 Task: Make in the project ByteCode a sprint 'Analytics Implementation Sprint'. Create in the project ByteCode a sprint 'Analytics Implementation Sprint'. Add in the project ByteCode a sprint 'Analytics Implementation Sprint'
Action: Mouse moved to (179, 56)
Screenshot: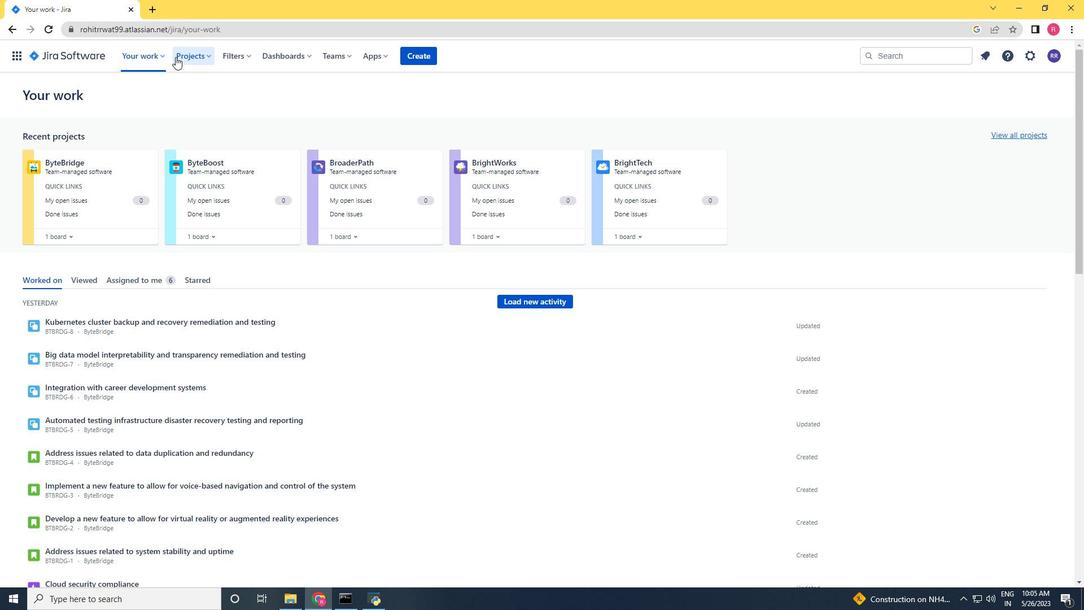 
Action: Mouse pressed left at (179, 56)
Screenshot: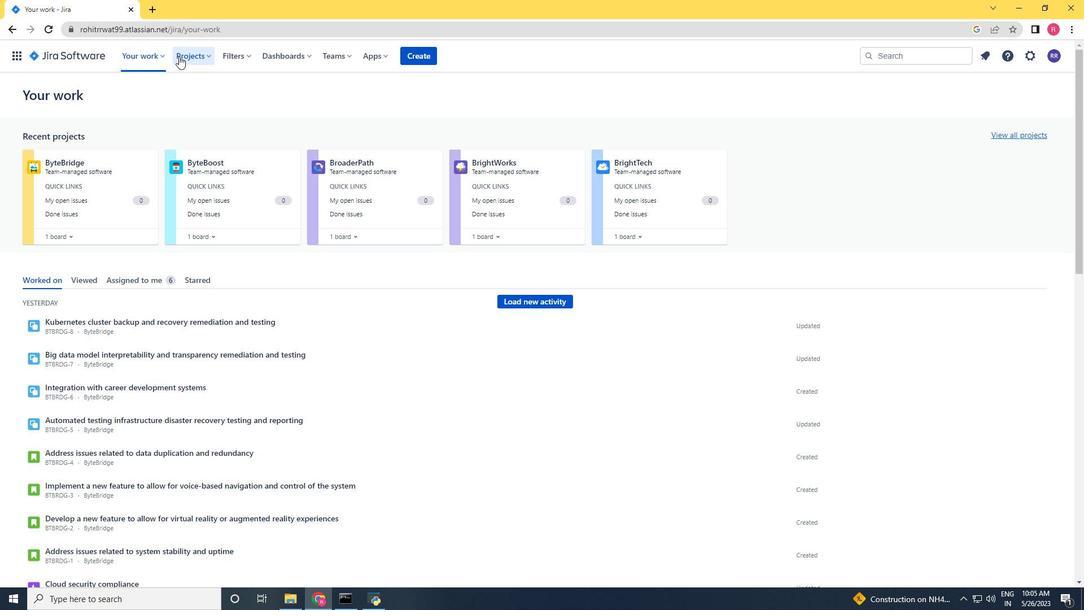 
Action: Mouse moved to (186, 107)
Screenshot: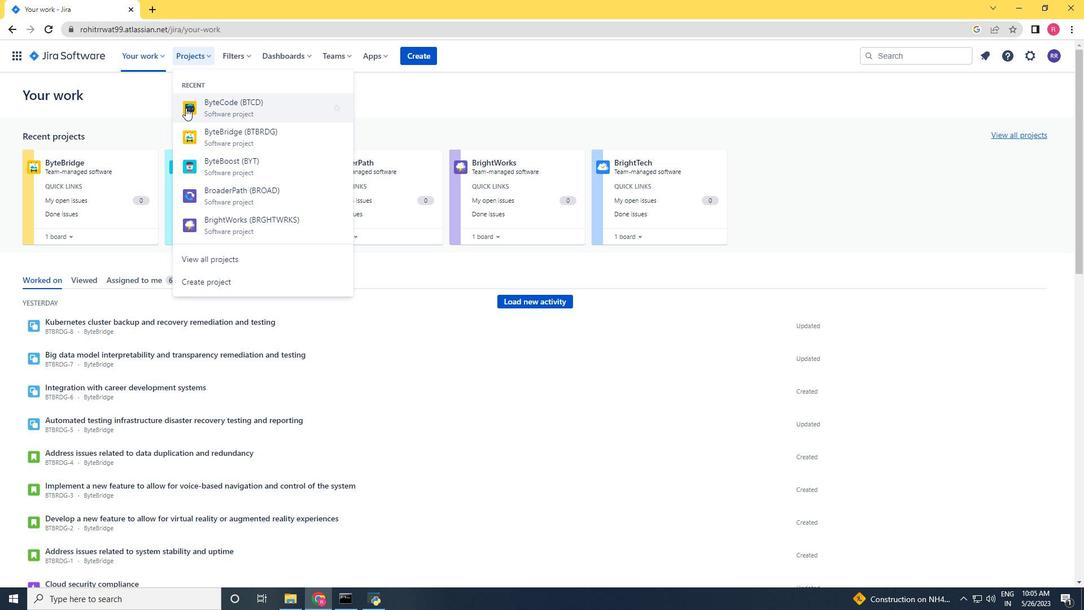 
Action: Mouse pressed left at (186, 107)
Screenshot: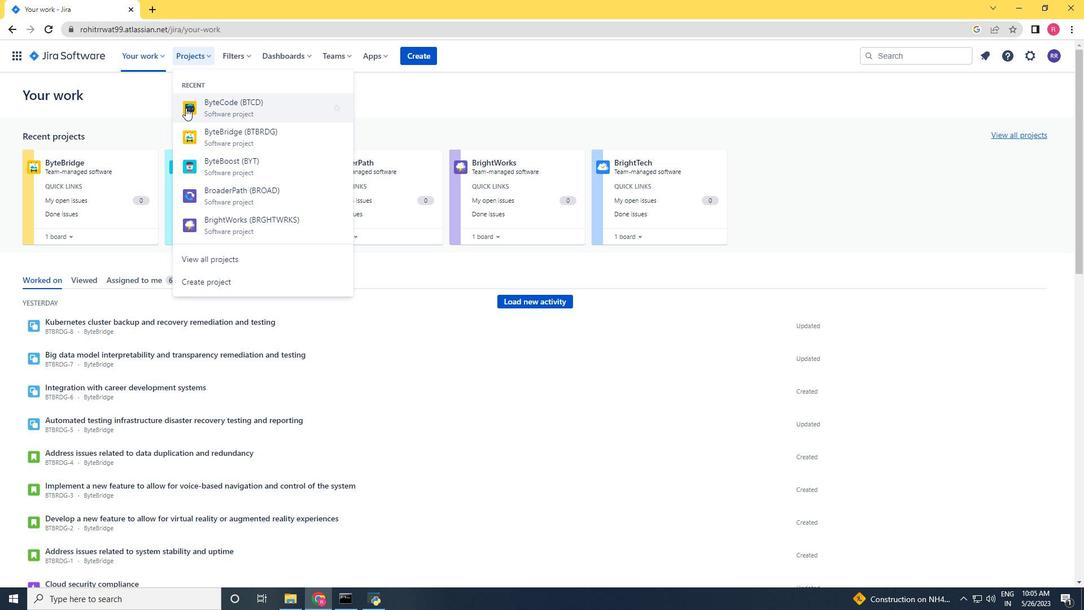 
Action: Mouse moved to (73, 168)
Screenshot: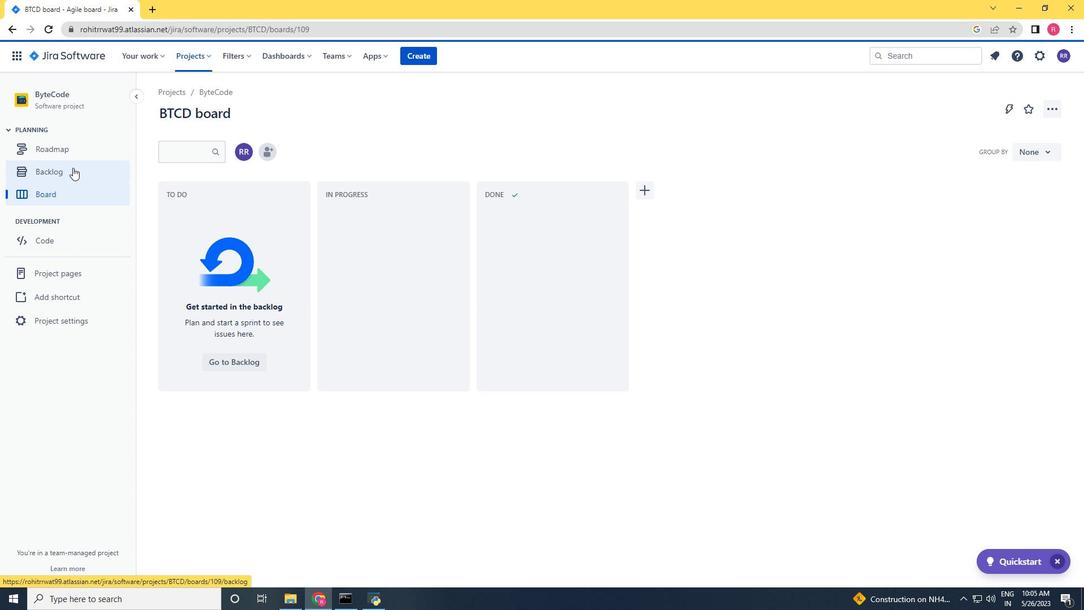 
Action: Mouse pressed left at (73, 168)
Screenshot: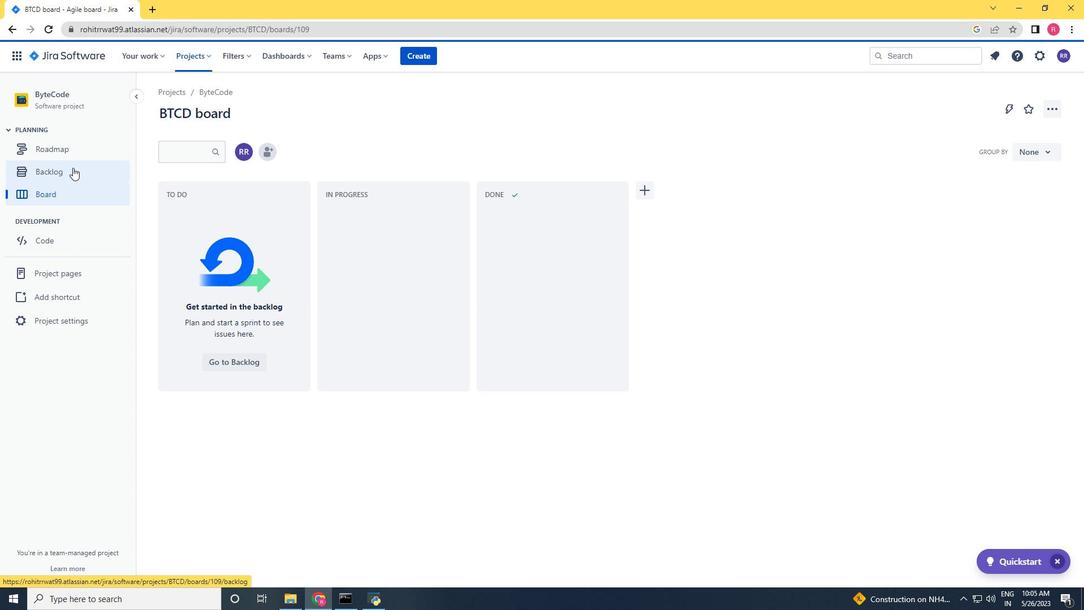 
Action: Mouse moved to (236, 179)
Screenshot: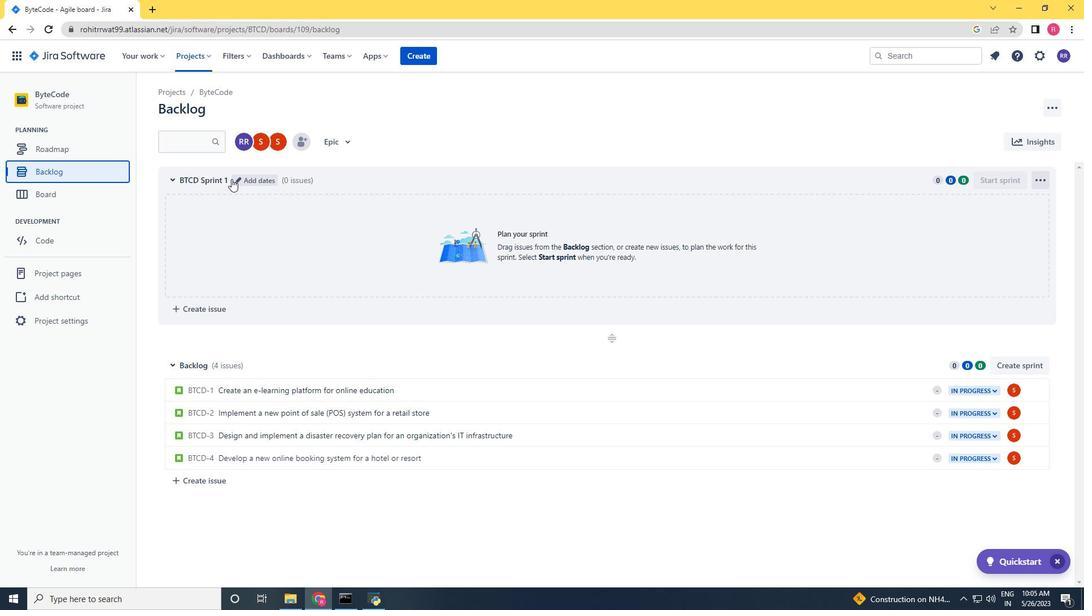 
Action: Mouse pressed left at (236, 179)
Screenshot: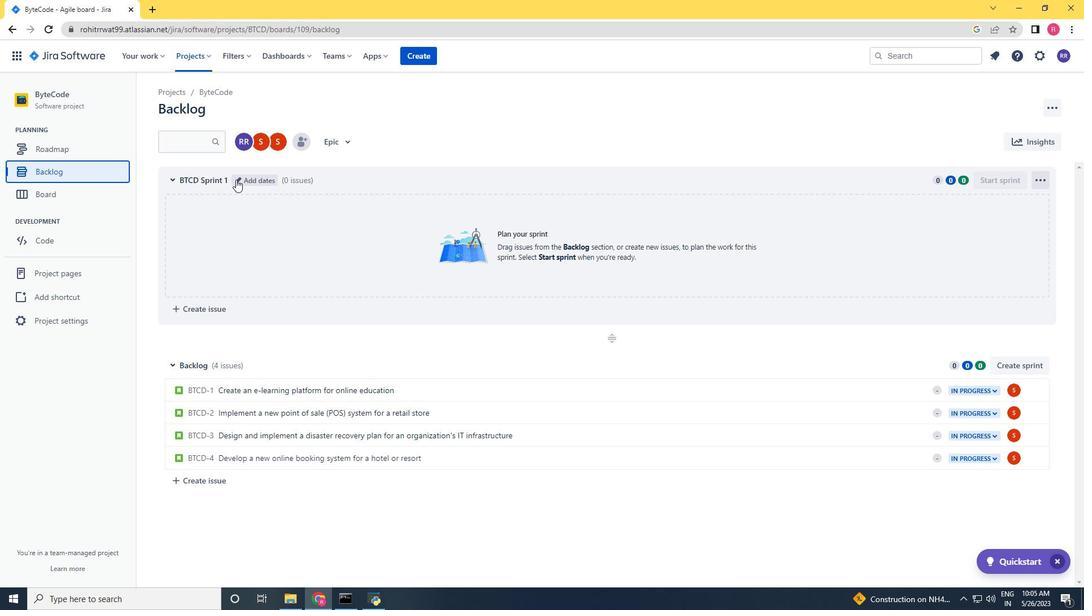 
Action: Key pressed <Key.backspace><Key.backspace><Key.backspace><Key.backspace><Key.backspace><Key.backspace><Key.backspace><Key.backspace><Key.backspace><Key.backspace><Key.backspace><Key.backspace><Key.backspace><Key.backspace><Key.backspace><Key.backspace><Key.backspace><Key.backspace><Key.backspace><Key.backspace><Key.backspace><Key.backspace><Key.backspace><Key.backspace><Key.backspace><Key.backspace><Key.backspace><Key.backspace><Key.backspace><Key.backspace><Key.backspace><Key.backspace><Key.backspace><Key.backspace><Key.backspace><Key.shift>Analytic<Key.space><Key.shift>Implementation<Key.space><Key.shift>Sprint<Key.space><Key.enter>
Screenshot: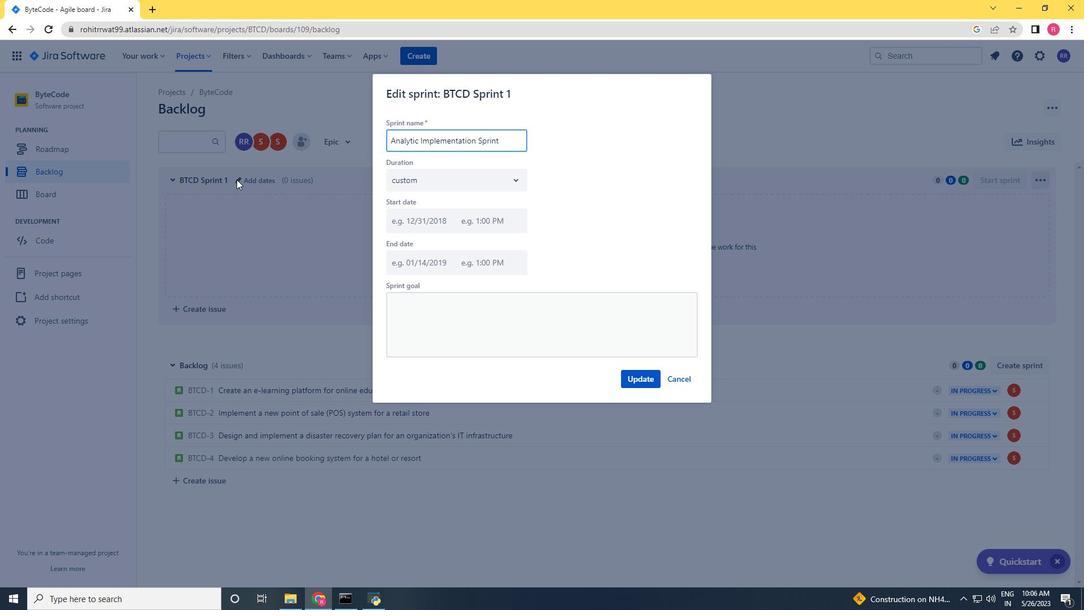 
Action: Mouse moved to (1030, 364)
Screenshot: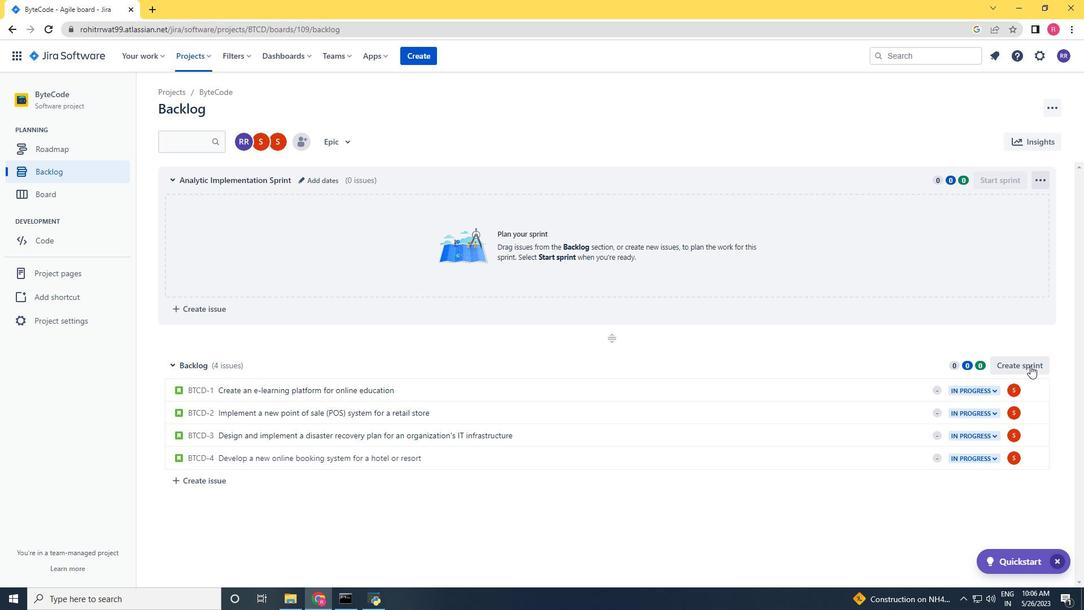 
Action: Mouse pressed left at (1030, 364)
Screenshot: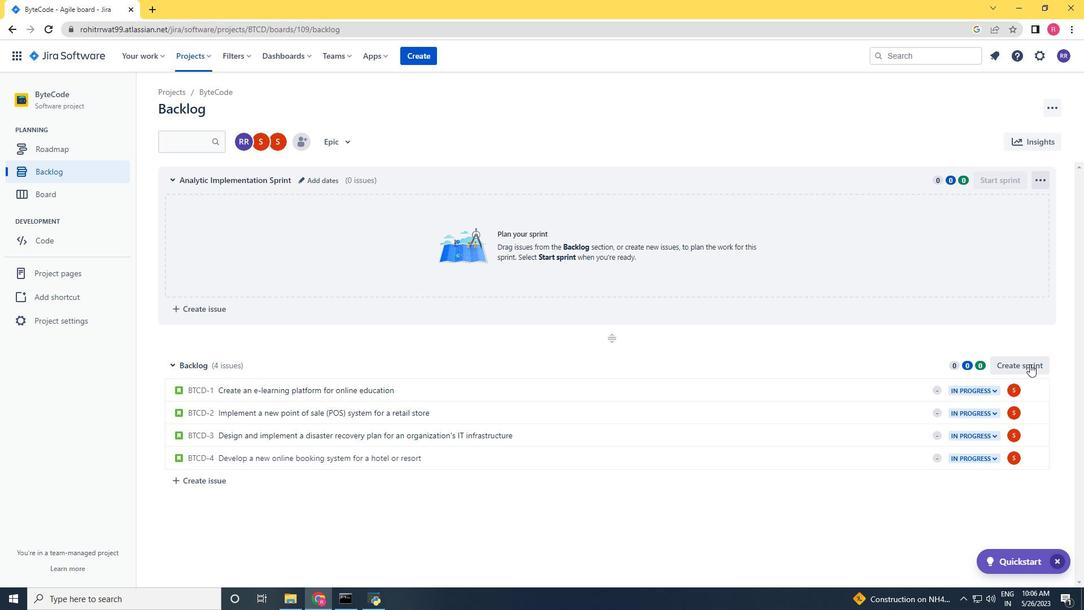 
Action: Mouse moved to (307, 367)
Screenshot: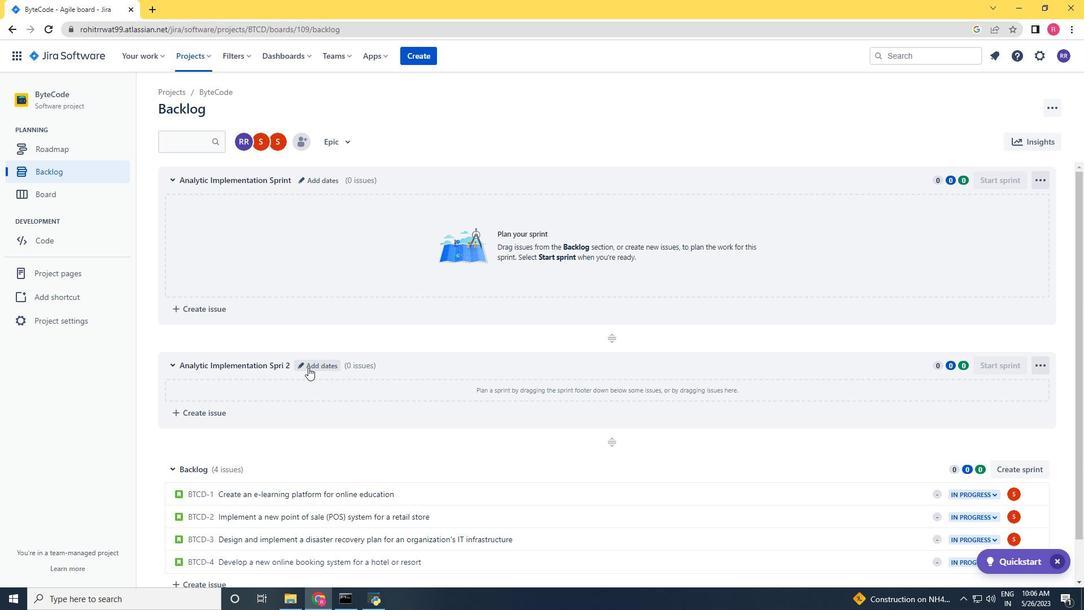 
Action: Mouse pressed left at (307, 367)
Screenshot: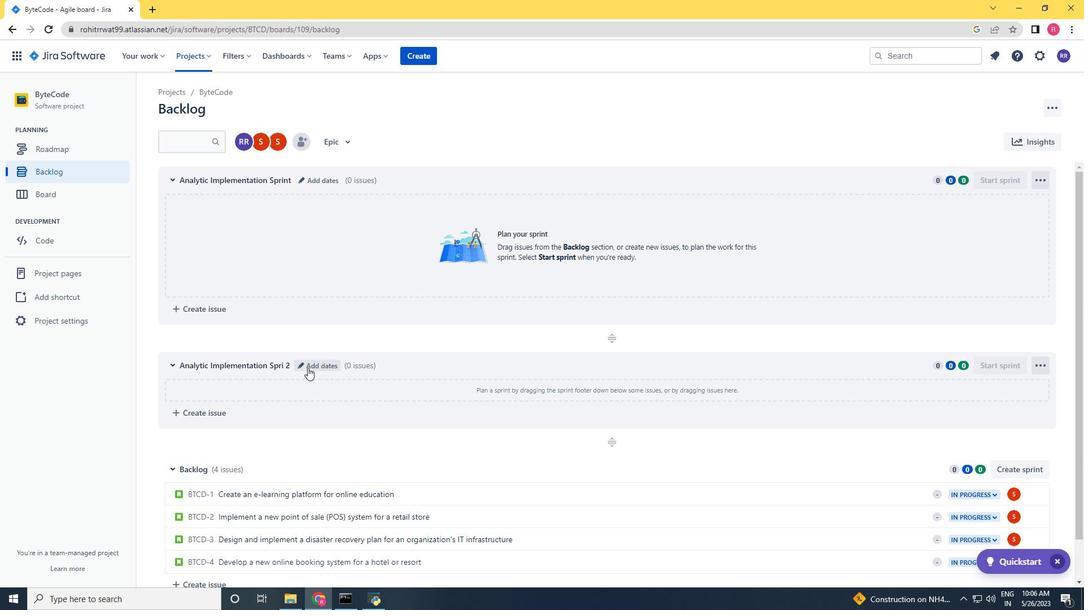 
Action: Key pressed <Key.backspace><Key.backspace><Key.backspace><Key.backspace><Key.backspace><Key.backspace><Key.backspace><Key.backspace><Key.backspace><Key.backspace><Key.backspace><Key.backspace><Key.backspace><Key.backspace><Key.backspace><Key.backspace><Key.backspace><Key.backspace><Key.backspace><Key.backspace><Key.backspace><Key.backspace><Key.backspace><Key.backspace><Key.backspace><Key.backspace><Key.backspace><Key.backspace><Key.backspace><Key.backspace><Key.backspace><Key.backspace><Key.backspace><Key.backspace><Key.backspace><Key.backspace><Key.backspace><Key.backspace><Key.backspace><Key.backspace><Key.backspace><Key.backspace><Key.backspace><Key.backspace><Key.backspace><Key.backspace><Key.backspace><Key.backspace><Key.backspace><Key.backspace><Key.backspace><Key.backspace><Key.backspace><Key.backspace><Key.backspace><Key.backspace><Key.backspace><Key.backspace><Key.backspace><Key.backspace><Key.backspace><Key.backspace><Key.backspace><Key.backspace><Key.backspace><Key.backspace><Key.backspace><Key.shift><Key.shift><Key.shift><Key.shift><Key.shift><Key.shift><Key.shift><Key.shift><Key.shift><Key.shift><Key.shift><Key.shift><Key.shift><Key.shift><Key.shift><Key.shift><Key.shift><Key.shift><Key.shift><Key.shift><Key.shift><Key.shift><Key.shift><Key.shift><Key.shift><Key.shift><Key.shift><Key.shift><Key.shift><Key.shift><Key.shift><Key.shift><Key.shift><Key.shift><Key.shift><Key.shift><Key.shift><Key.shift><Key.shift><Key.shift><Key.shift><Key.shift><Key.shift>Analytic<Key.space><Key.shift>Implement<Key.space><Key.shift>Sprint<Key.space><Key.enter>
Screenshot: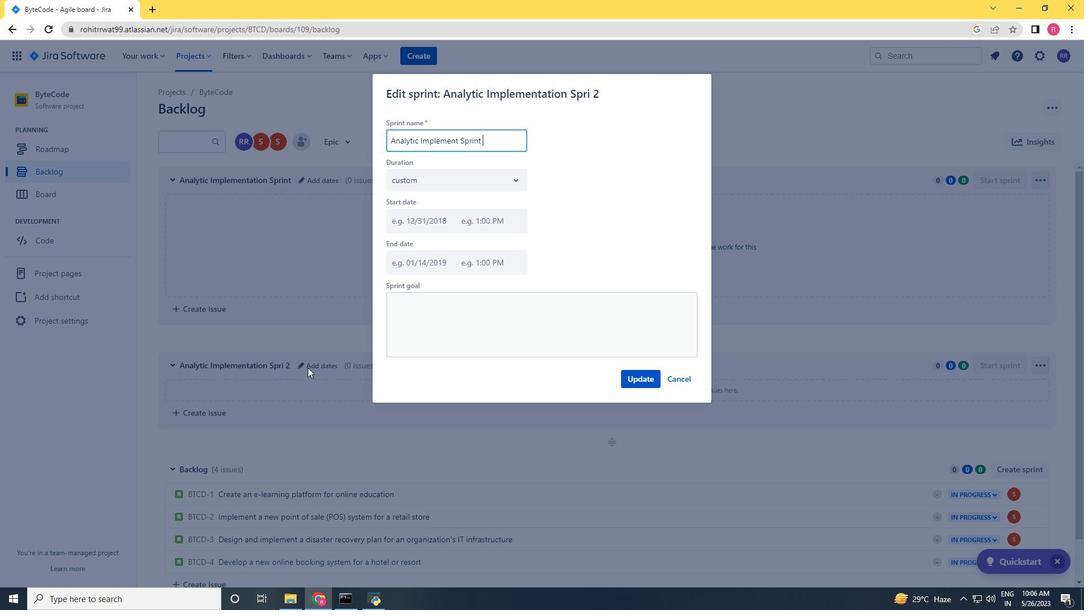 
Action: Mouse moved to (1033, 473)
Screenshot: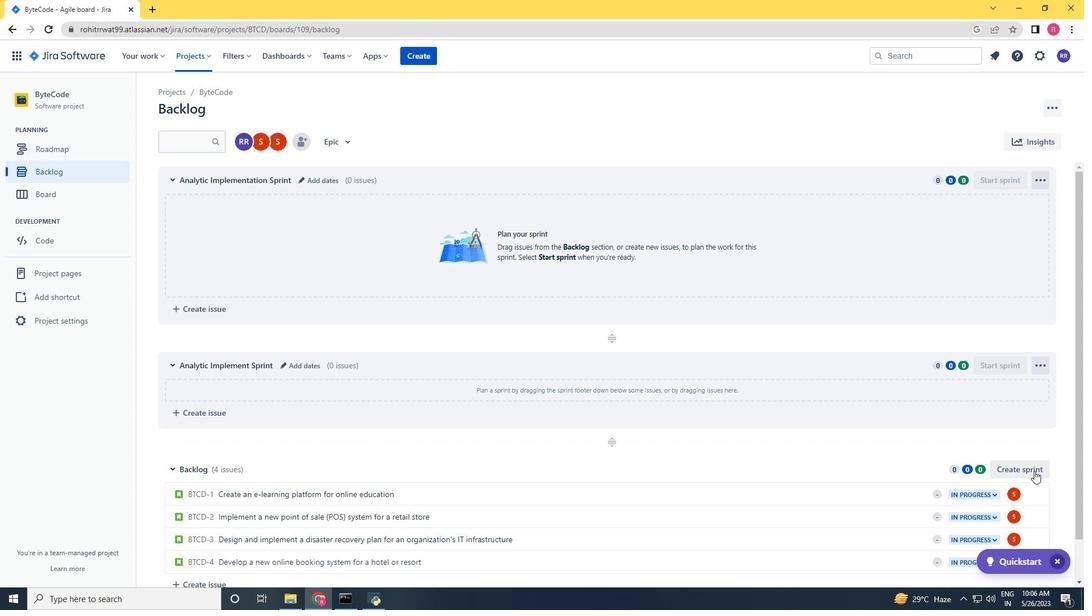 
Action: Mouse pressed left at (1033, 473)
Screenshot: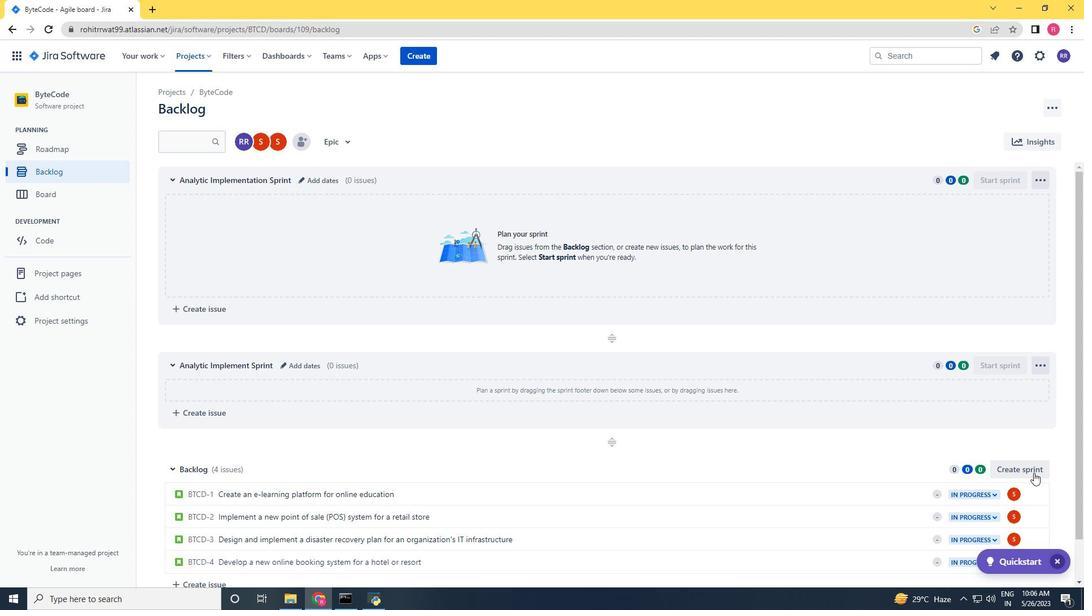 
Action: Mouse moved to (280, 467)
Screenshot: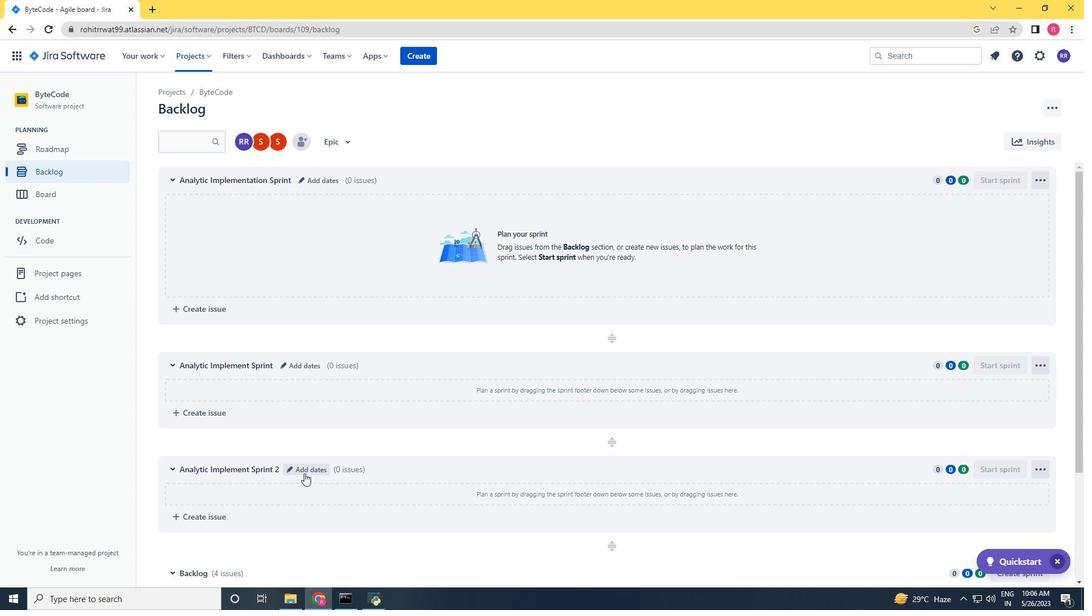 
Action: Mouse pressed left at (280, 467)
Screenshot: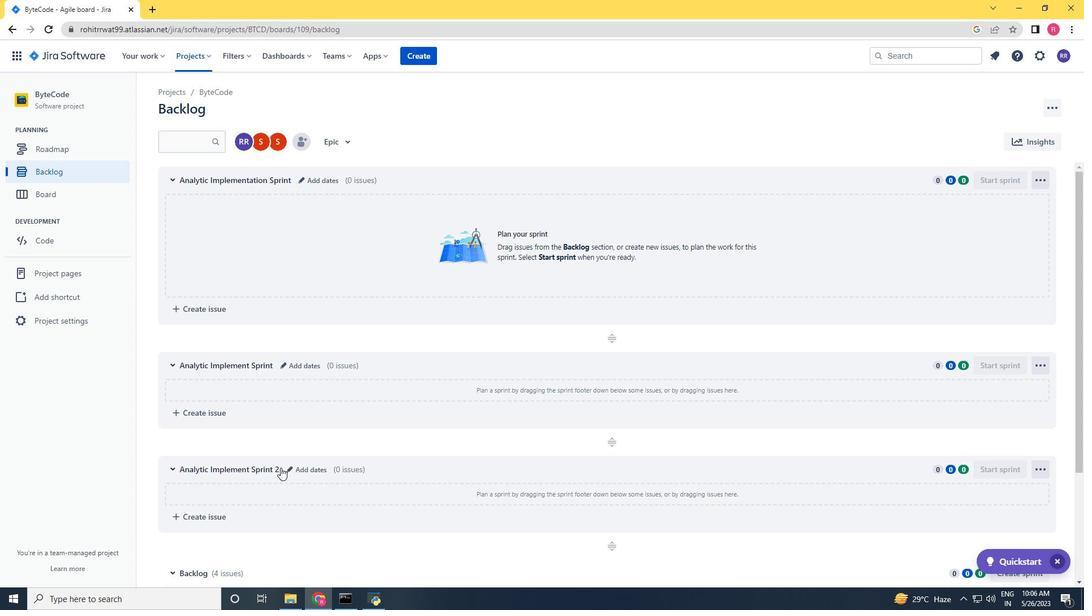 
Action: Mouse moved to (294, 467)
Screenshot: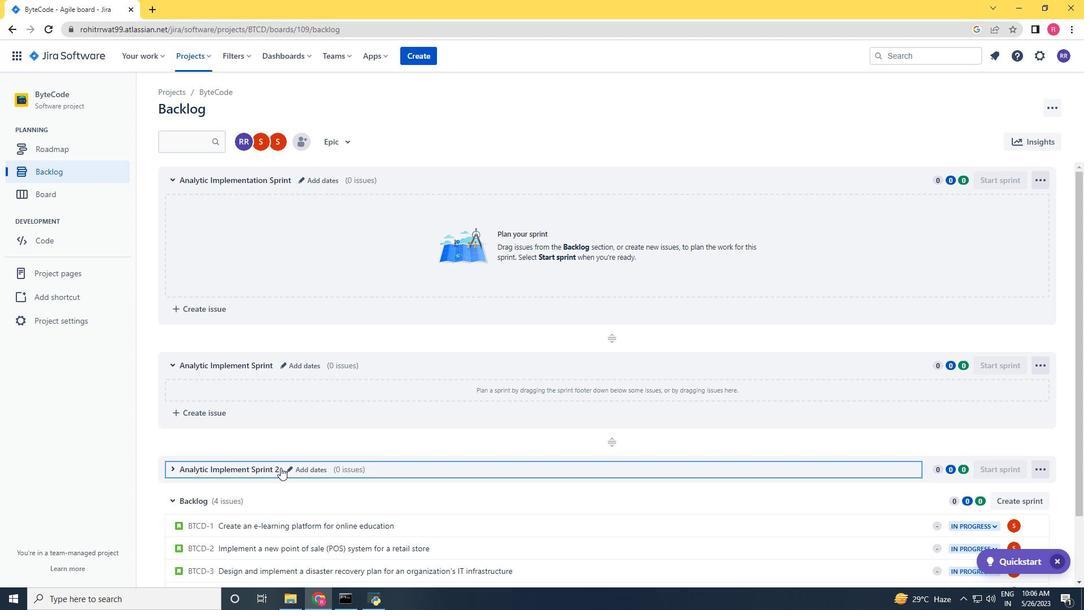 
Action: Mouse pressed left at (294, 467)
Screenshot: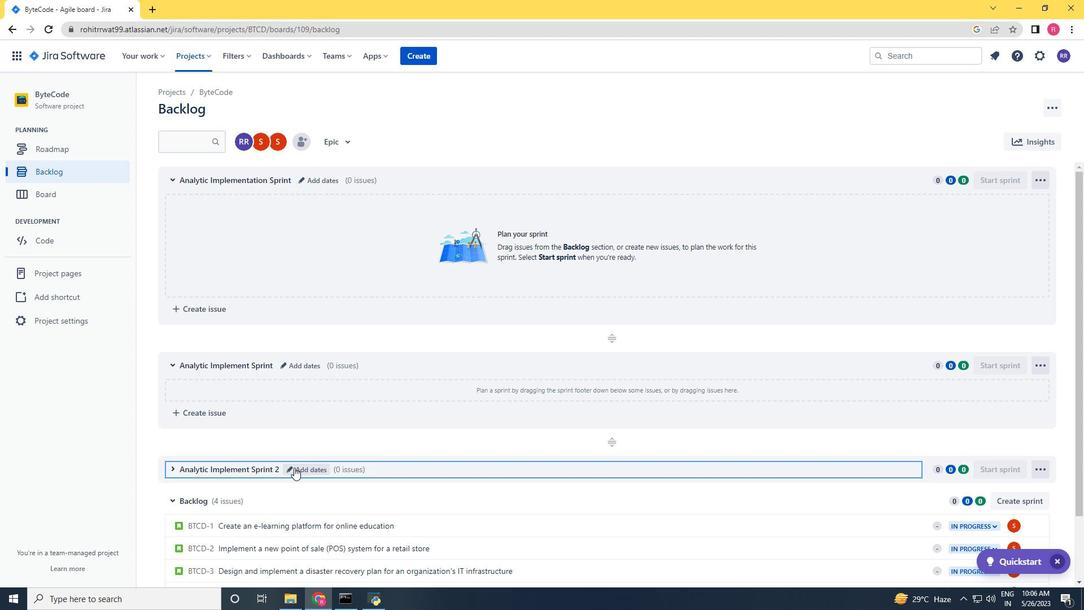 
Action: Key pressed <Key.backspace><Key.backspace><Key.backspace><Key.backspace><Key.backspace><Key.backspace><Key.backspace><Key.backspace><Key.backspace><Key.backspace><Key.backspace><Key.backspace><Key.backspace><Key.backspace><Key.backspace><Key.backspace><Key.backspace><Key.backspace><Key.backspace><Key.backspace><Key.backspace><Key.backspace><Key.backspace><Key.backspace><Key.backspace><Key.backspace><Key.backspace><Key.backspace><Key.backspace><Key.backspace><Key.backspace><Key.backspace><Key.backspace><Key.backspace><Key.backspace><Key.backspace><Key.shift><Key.shift><Key.shift>Anau<Key.backspace>y<Key.backspace>lytic<Key.space><Key.shift>Implement<Key.space><Key.backspace>ation<Key.space><Key.shift>Sprint<Key.space><Key.space><Key.enter>
Screenshot: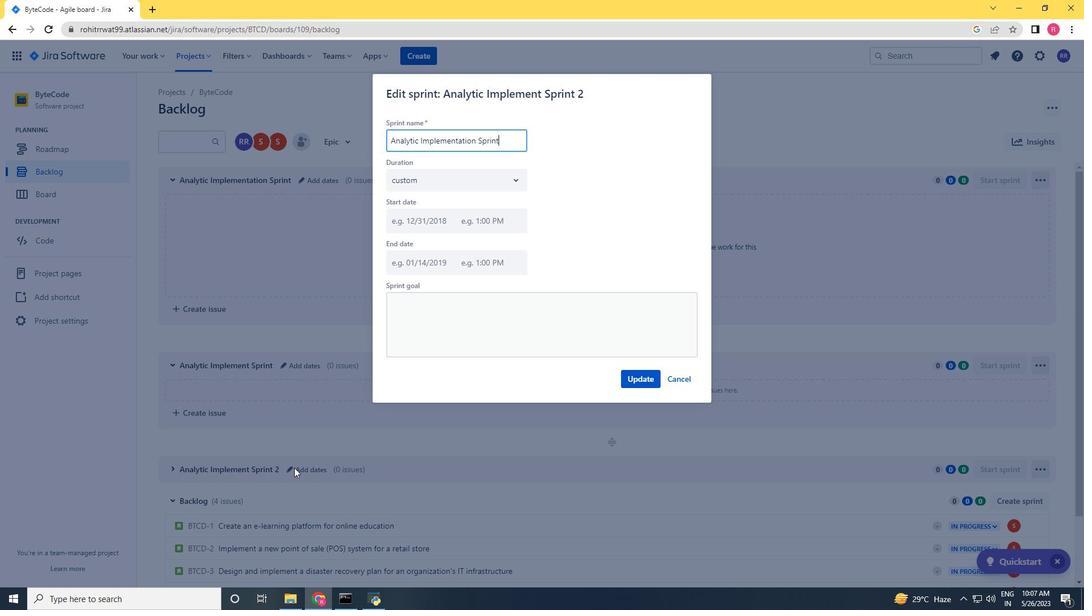 
Action: Mouse moved to (283, 370)
Screenshot: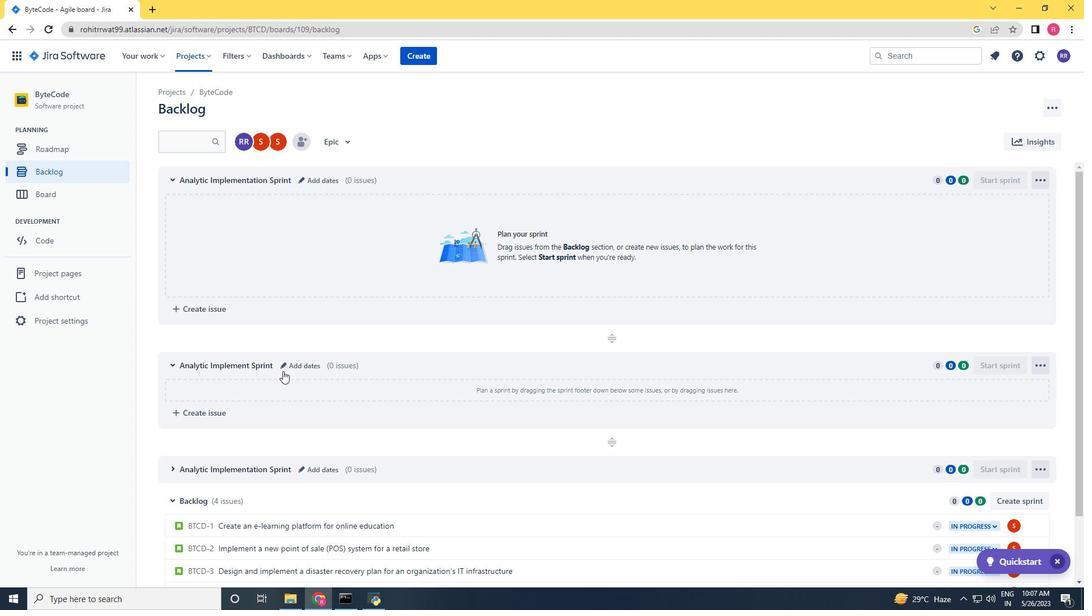 
Action: Mouse pressed left at (283, 370)
Screenshot: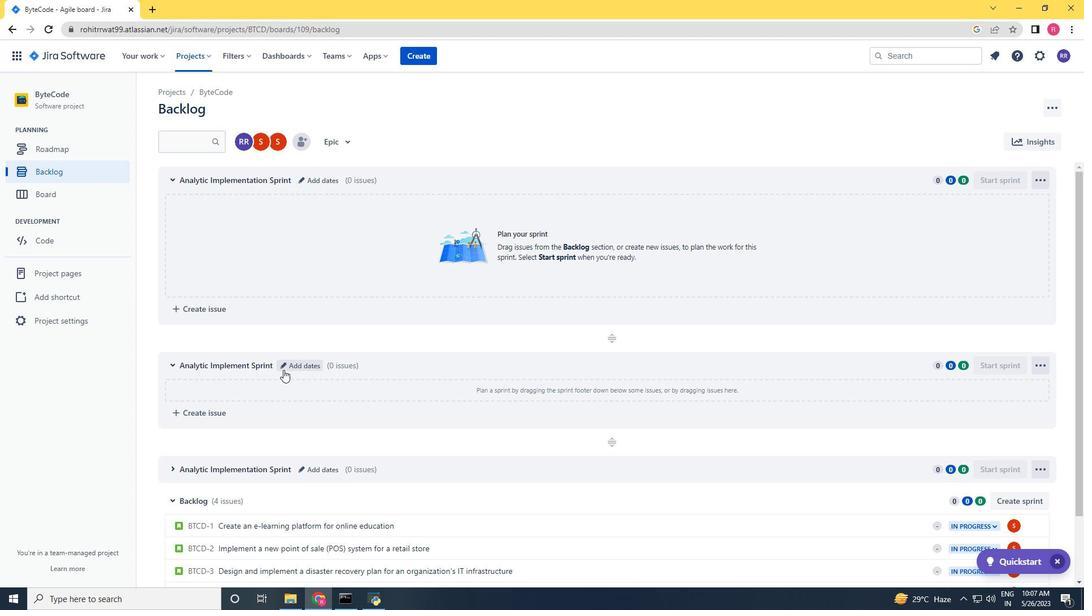 
Action: Mouse moved to (457, 144)
Screenshot: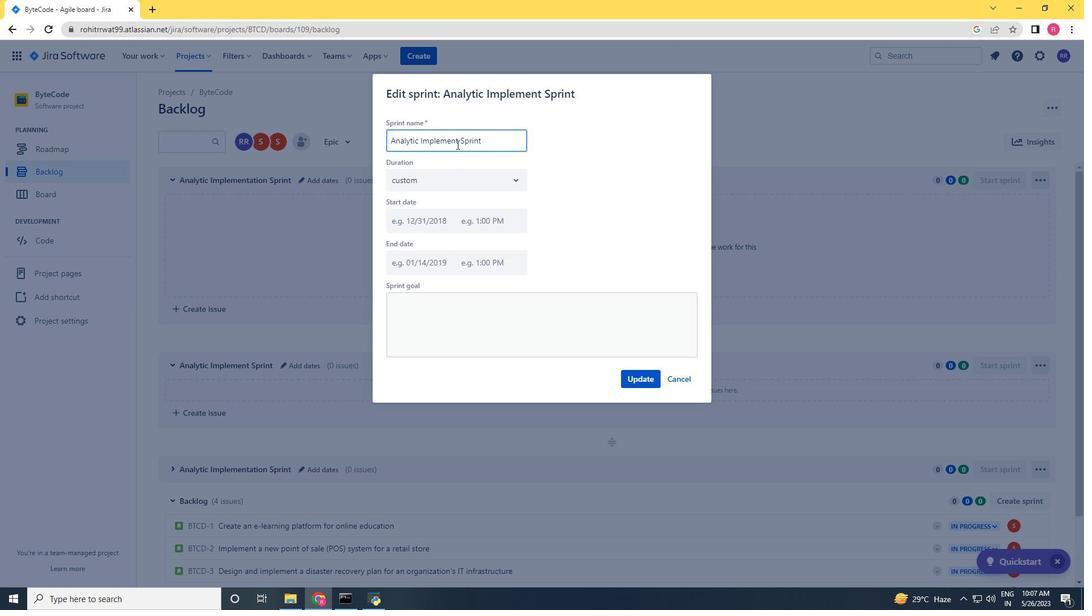 
Action: Mouse pressed left at (457, 144)
Screenshot: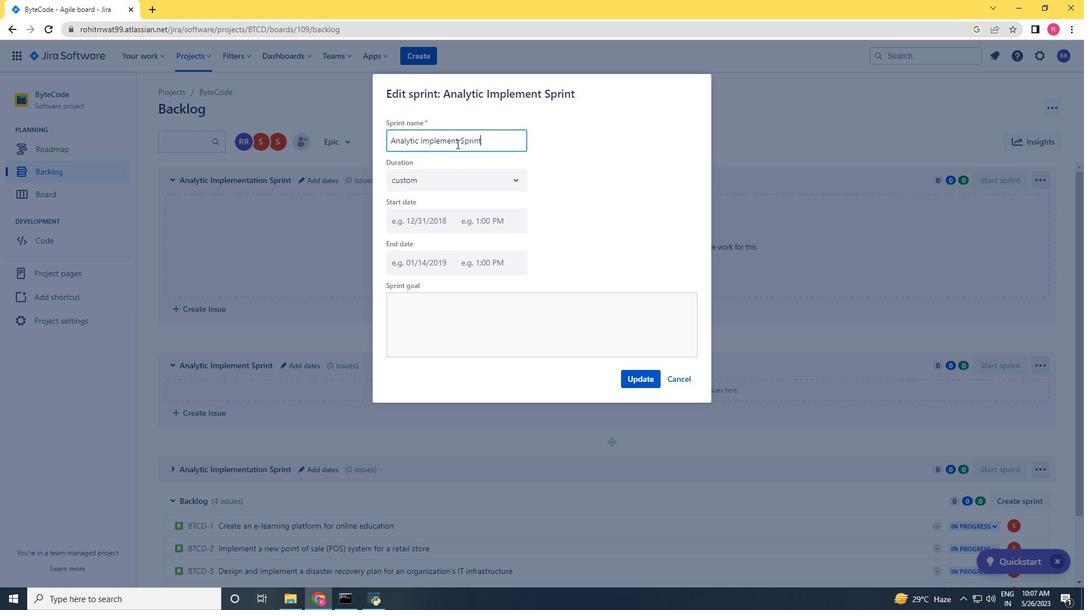 
Action: Mouse moved to (461, 142)
Screenshot: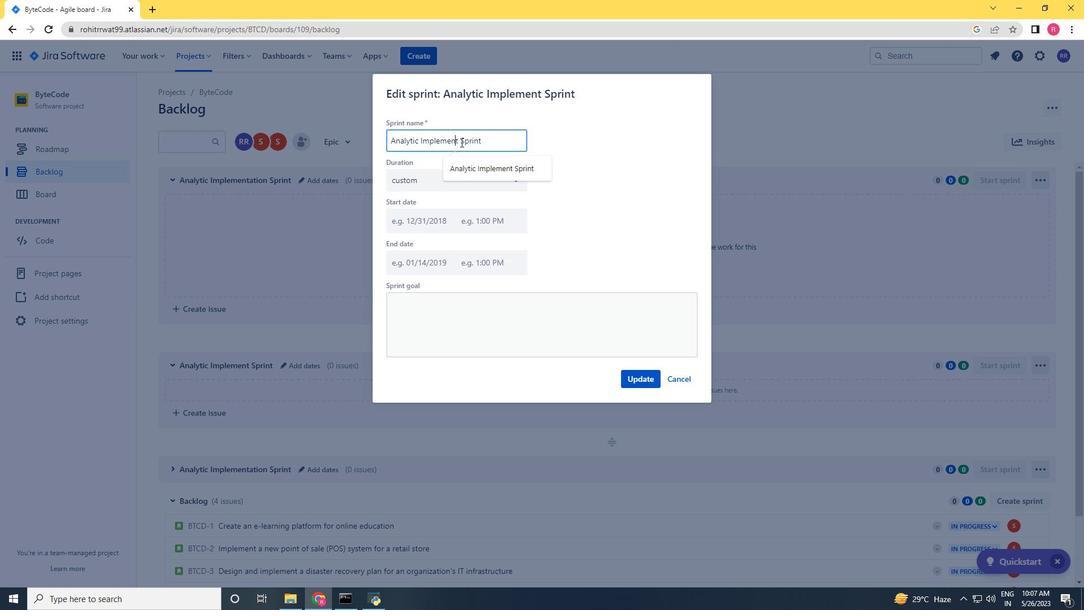 
Action: Mouse pressed left at (461, 142)
Screenshot: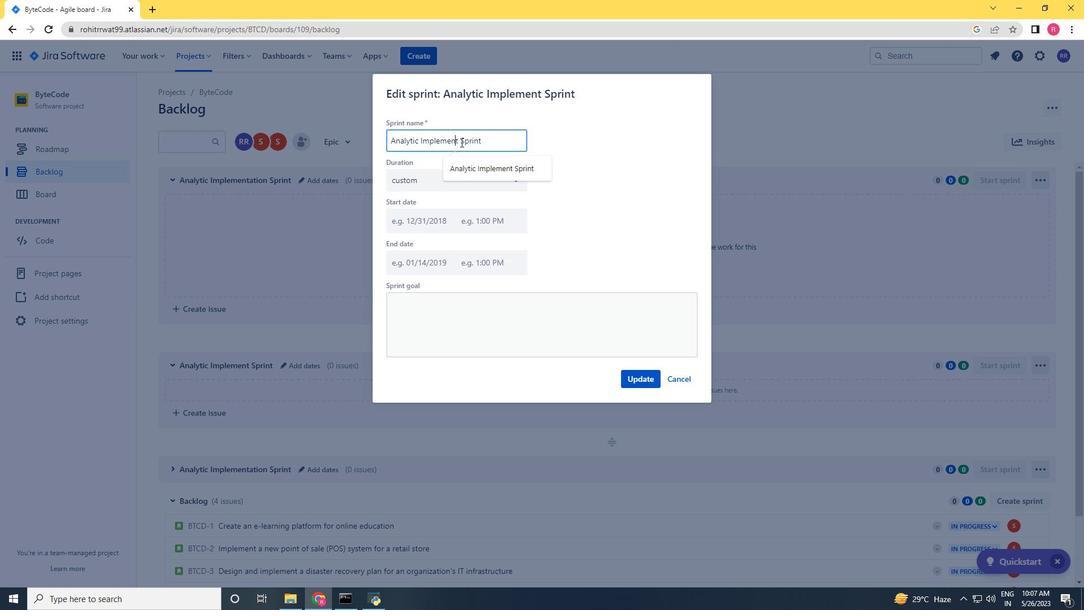 
Action: Key pressed <Key.backspace>ation<Key.space><Key.enter>
Screenshot: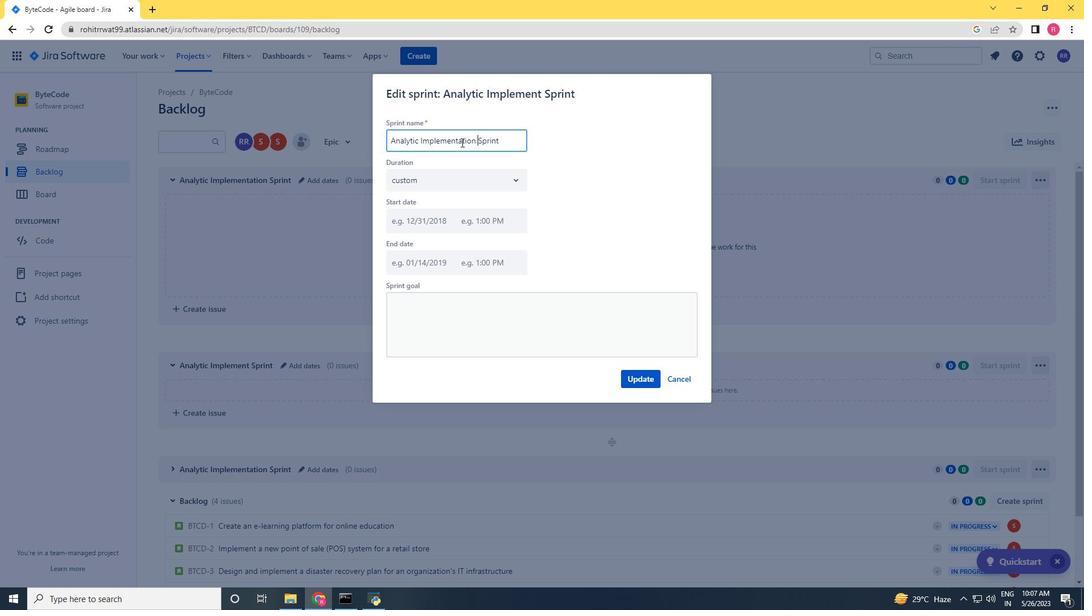 
Action: Mouse moved to (172, 178)
Screenshot: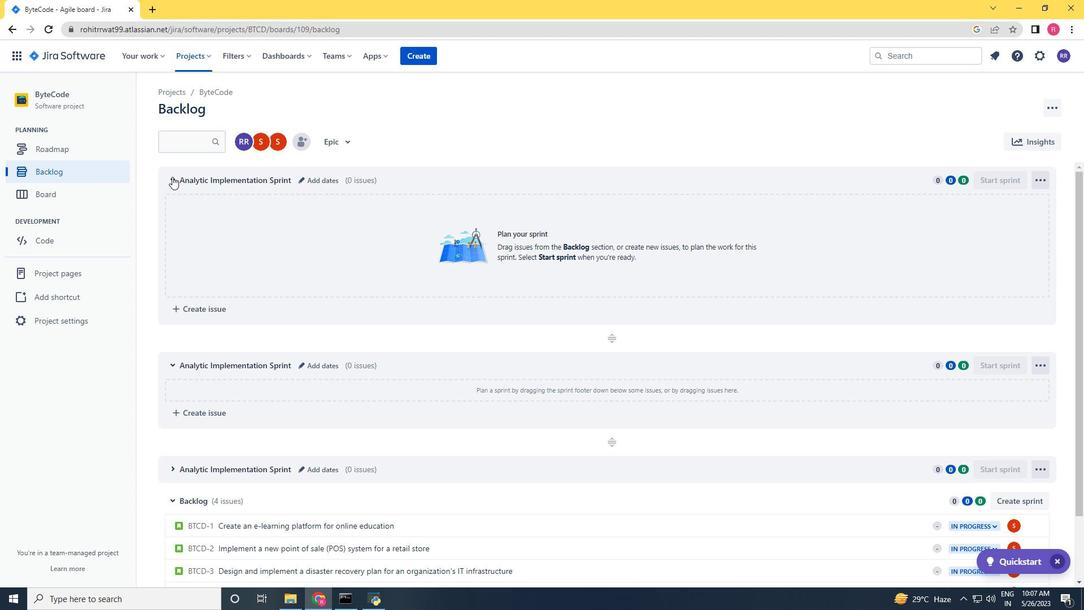 
Action: Mouse pressed left at (172, 178)
Screenshot: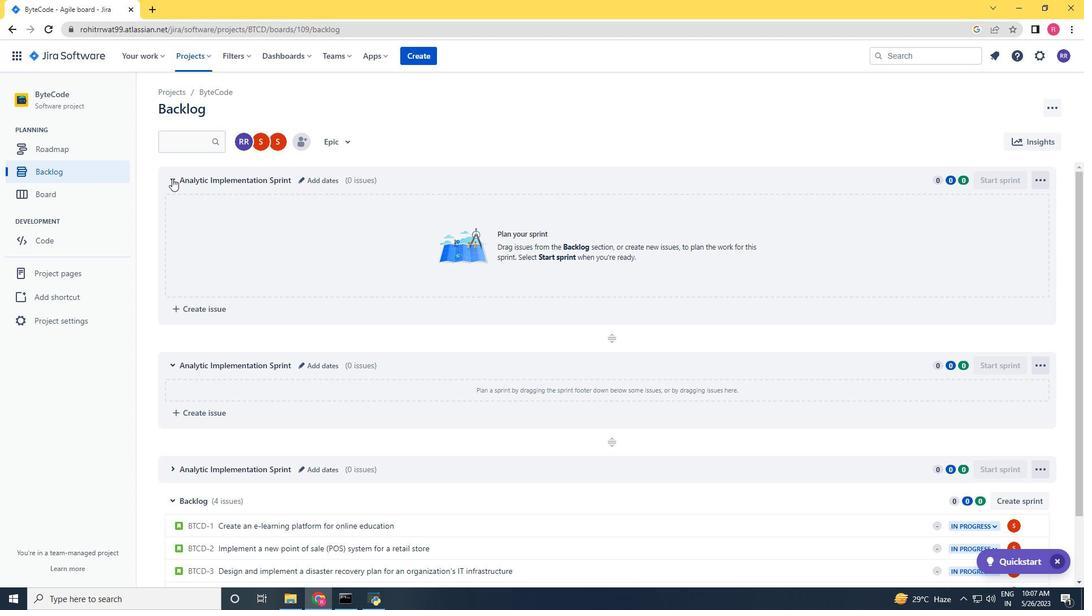 
Action: Mouse moved to (172, 209)
Screenshot: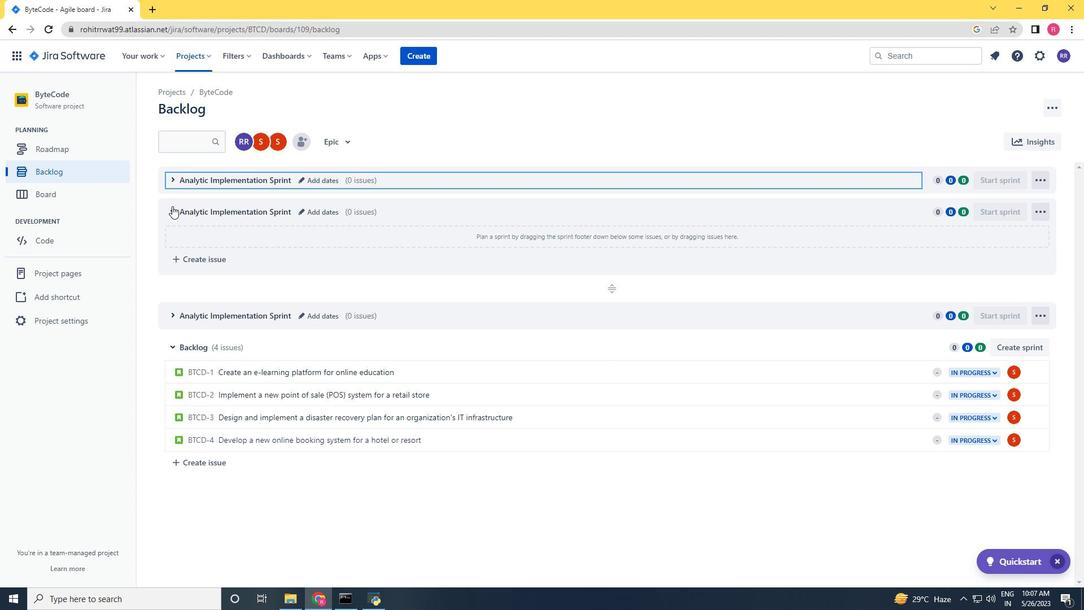 
Action: Mouse pressed left at (172, 209)
Screenshot: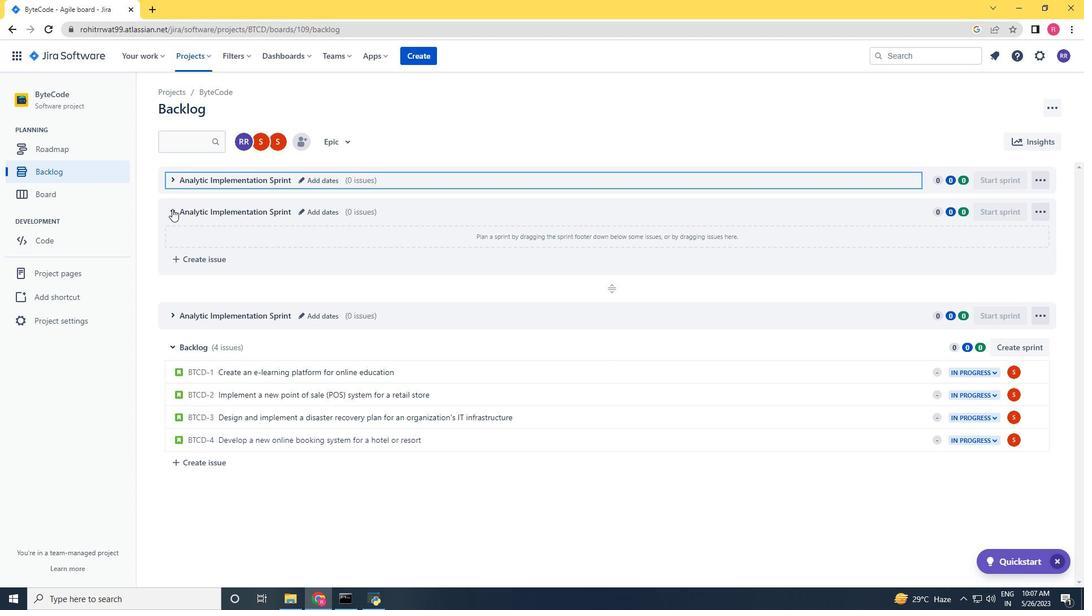 
Action: Mouse moved to (171, 244)
Screenshot: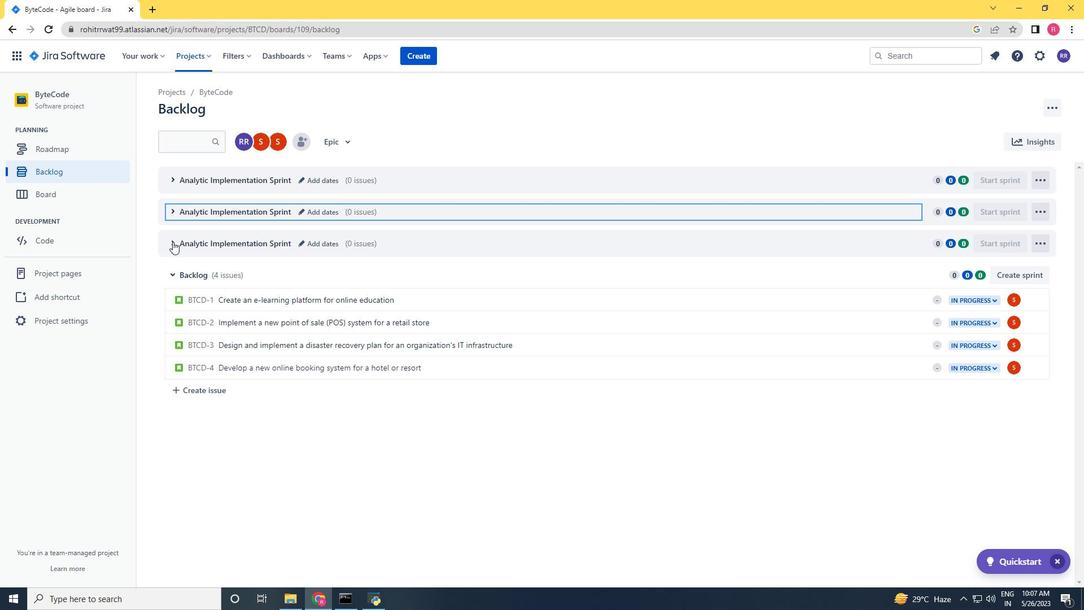 
Action: Mouse pressed left at (171, 244)
Screenshot: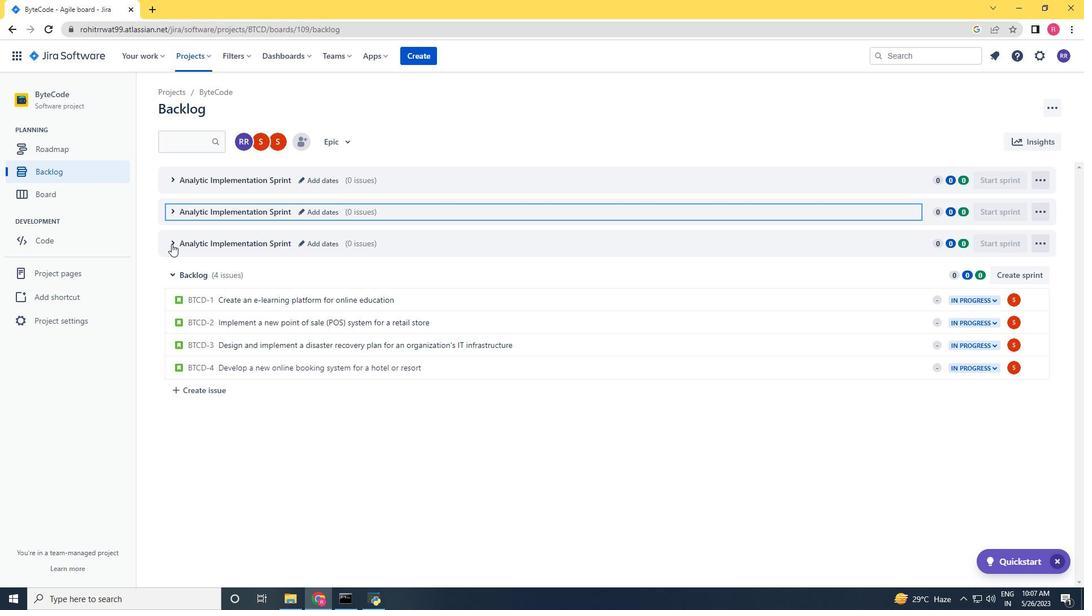 
Action: Mouse moved to (171, 244)
Screenshot: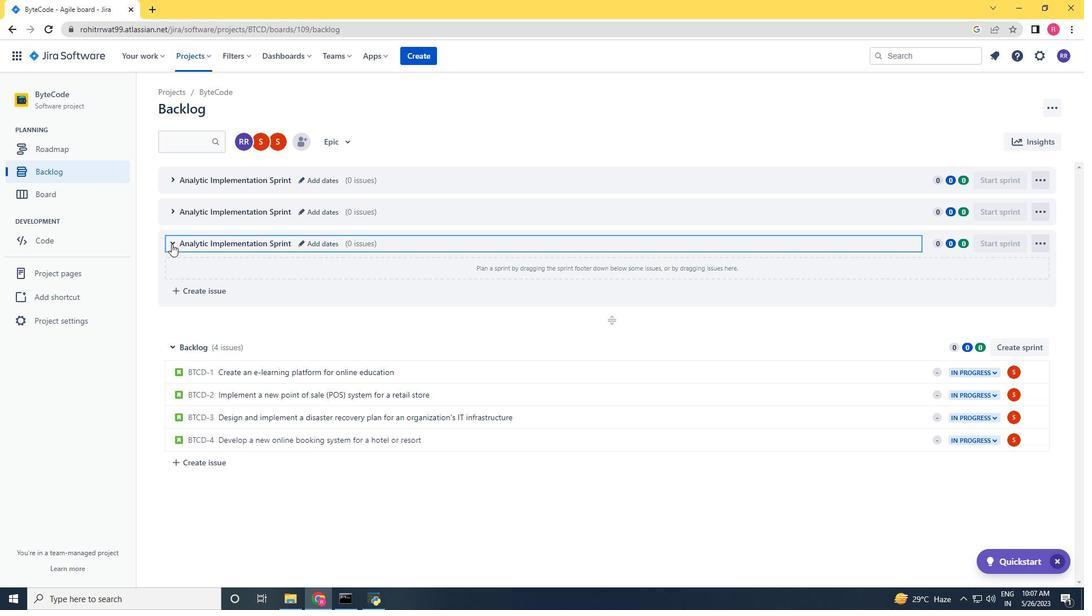 
Action: Mouse pressed left at (171, 244)
Screenshot: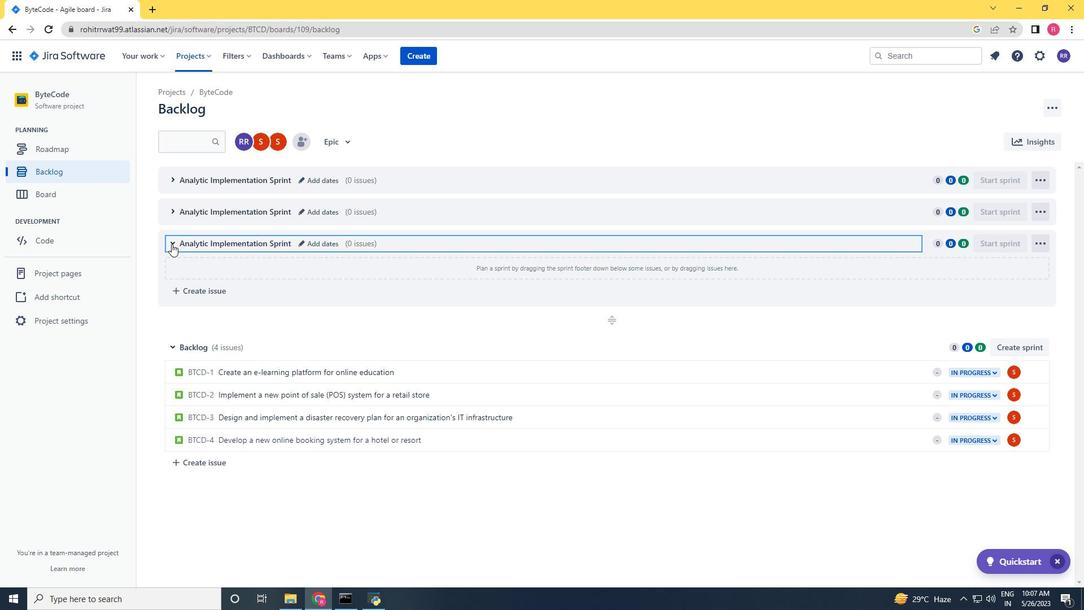 
